 Task: Change object animations to disappear.
Action: Mouse moved to (604, 340)
Screenshot: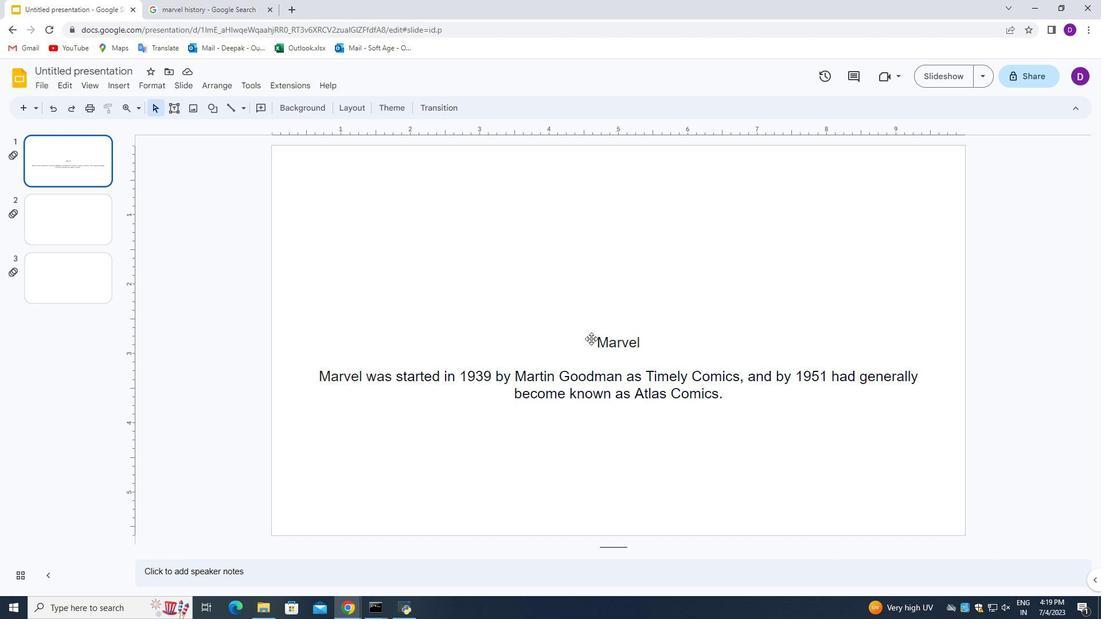 
Action: Mouse pressed left at (604, 340)
Screenshot: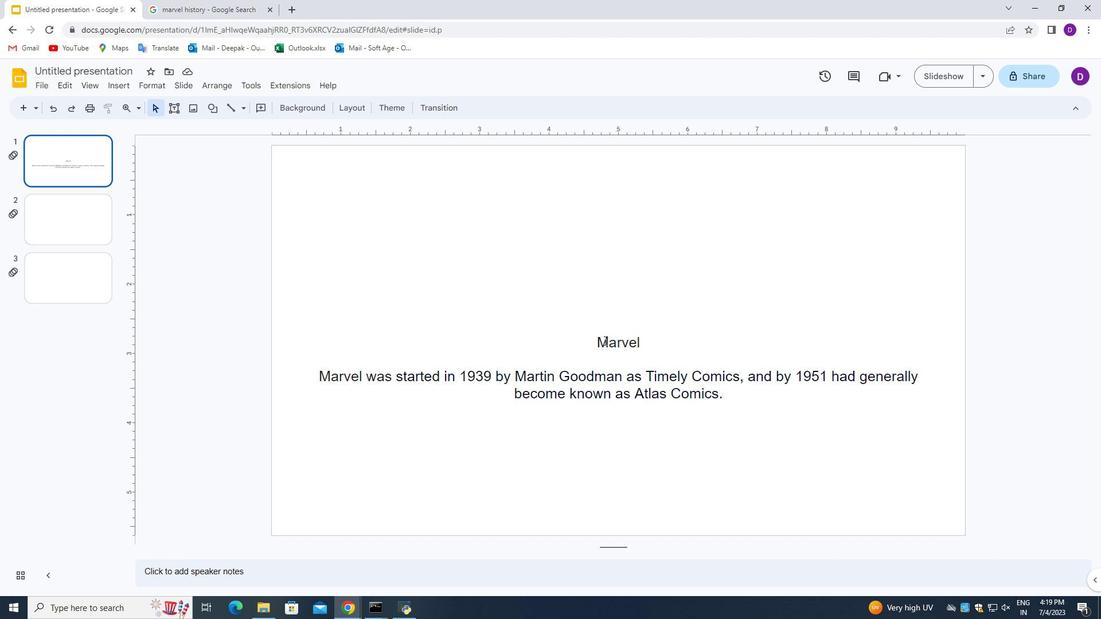 
Action: Mouse moved to (180, 86)
Screenshot: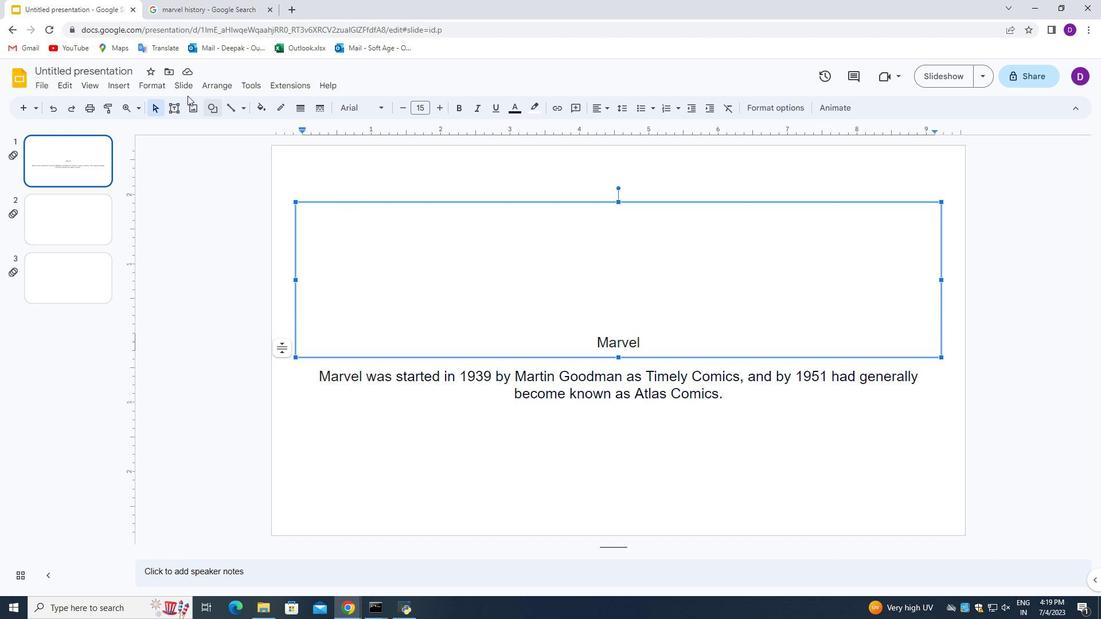 
Action: Mouse pressed left at (180, 86)
Screenshot: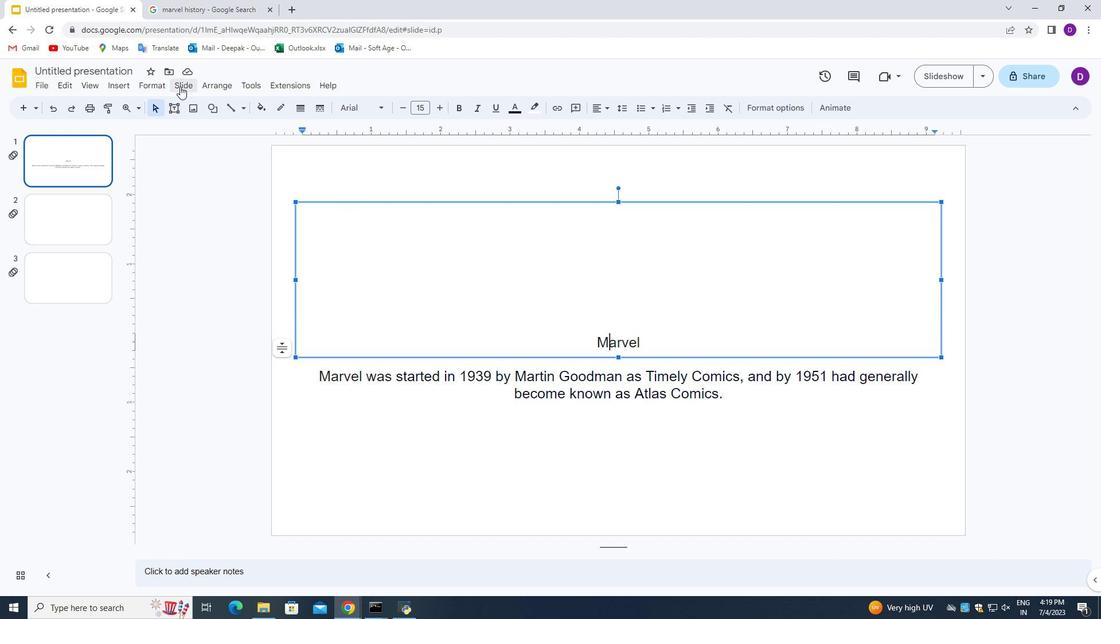 
Action: Mouse moved to (251, 242)
Screenshot: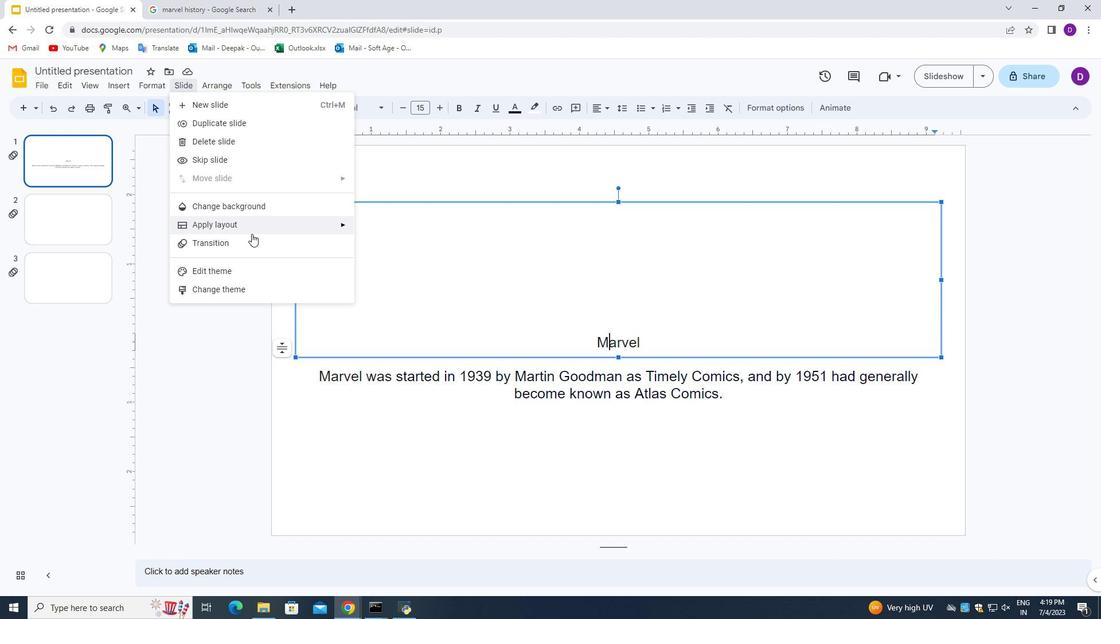 
Action: Mouse pressed left at (251, 242)
Screenshot: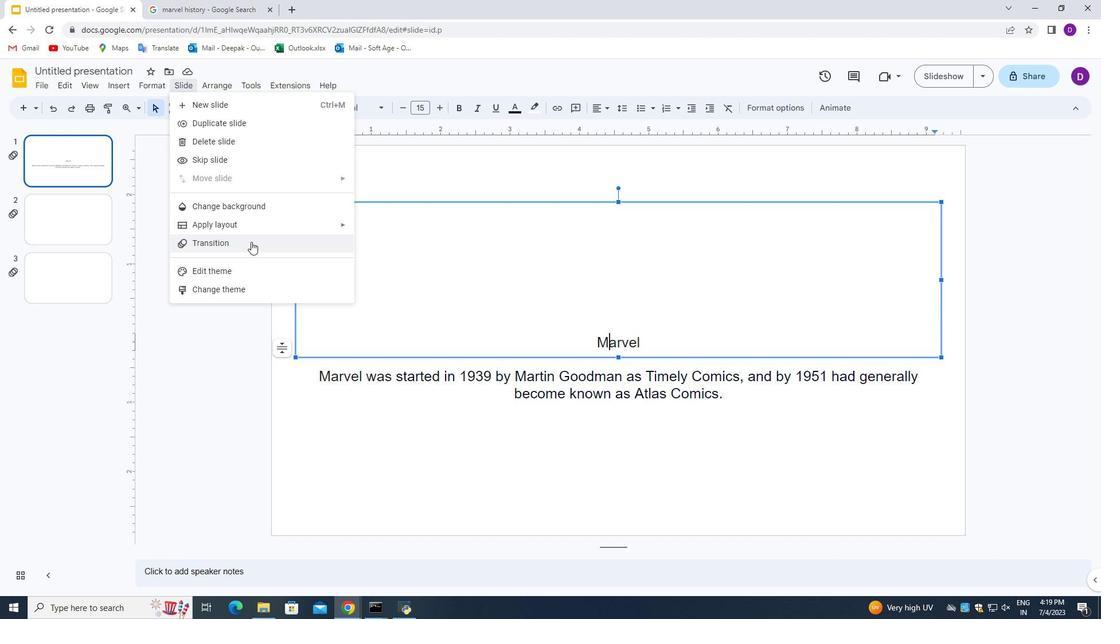
Action: Mouse moved to (971, 352)
Screenshot: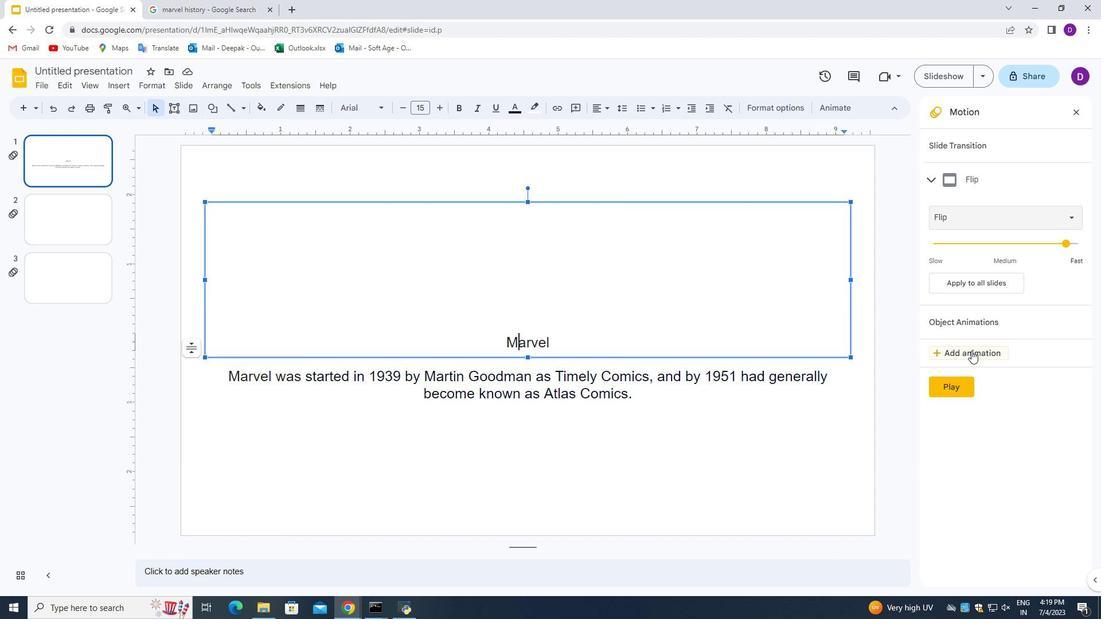 
Action: Mouse pressed left at (971, 352)
Screenshot: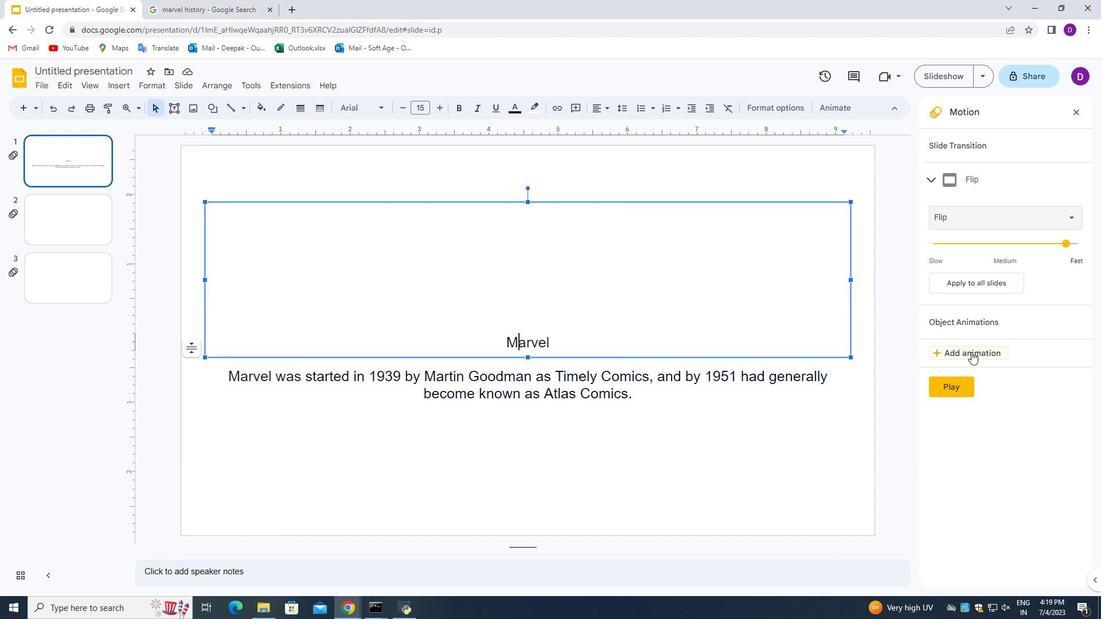 
Action: Mouse moved to (1042, 393)
Screenshot: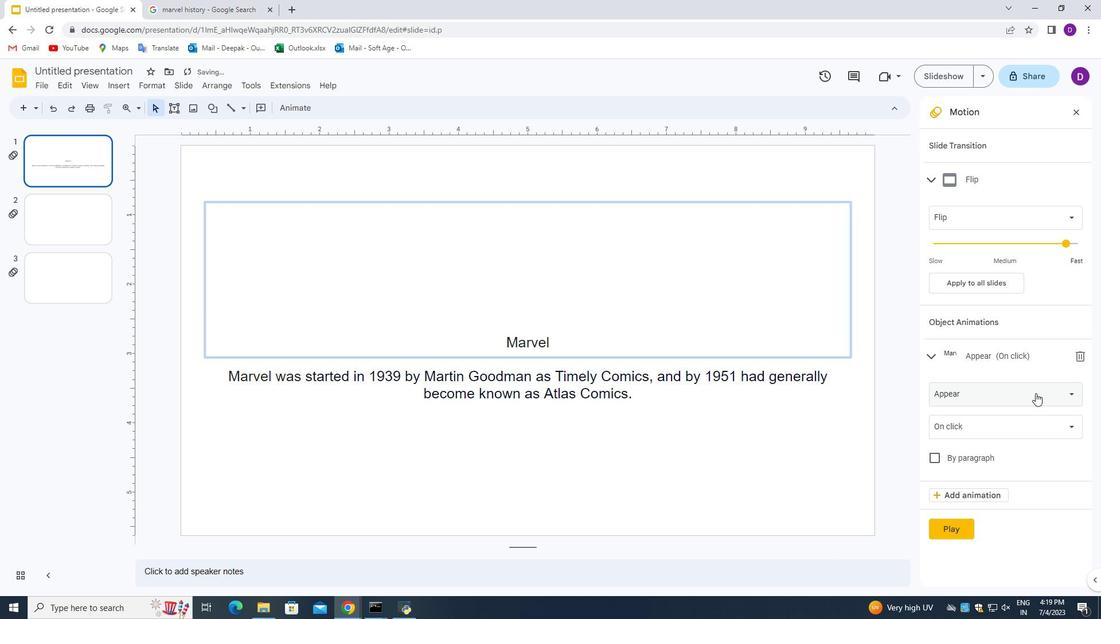 
Action: Mouse pressed left at (1042, 393)
Screenshot: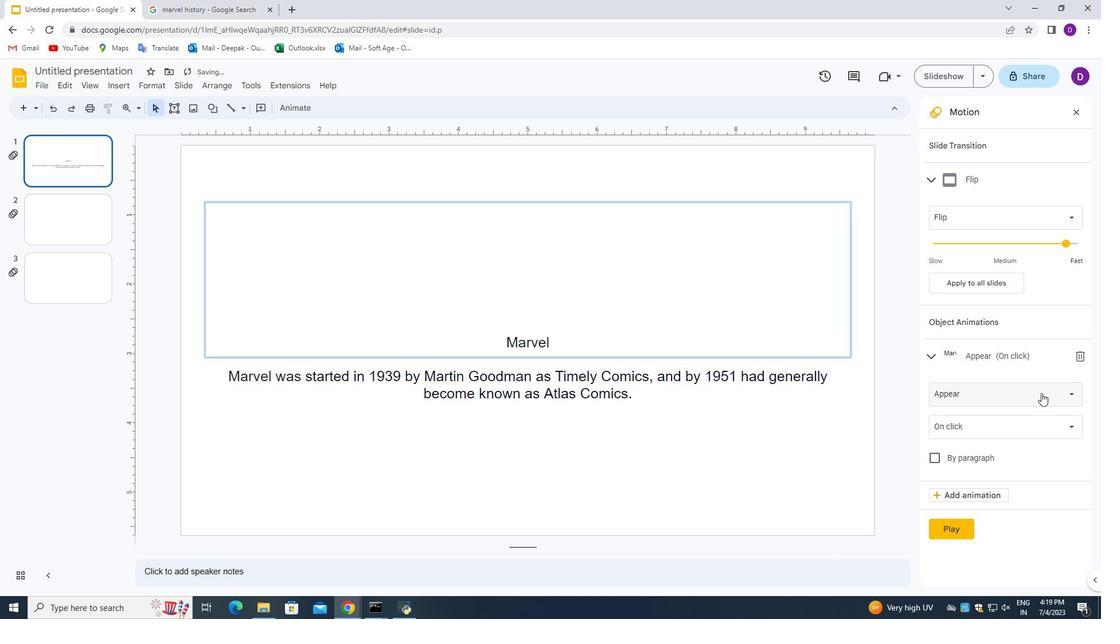
Action: Mouse moved to (956, 113)
Screenshot: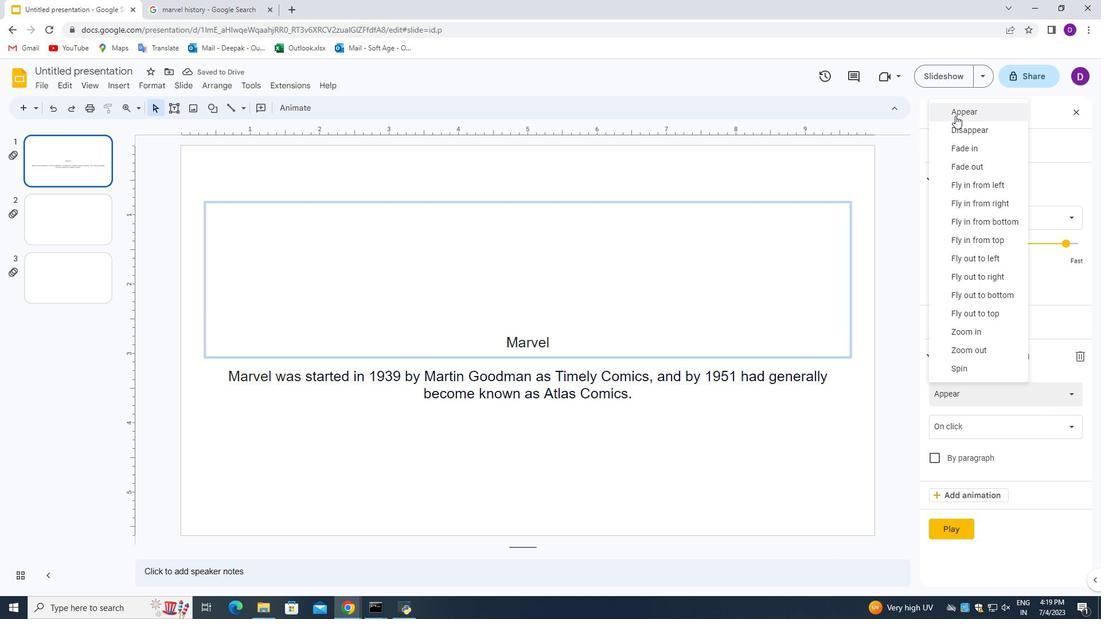
Action: Mouse pressed left at (956, 113)
Screenshot: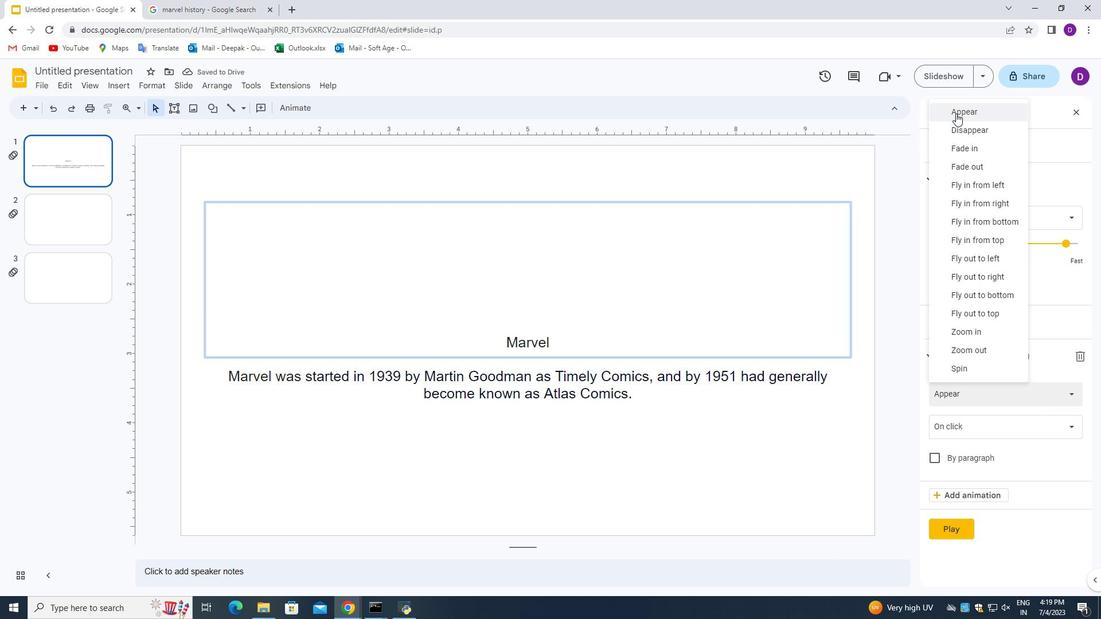 
Action: Mouse moved to (863, 439)
Screenshot: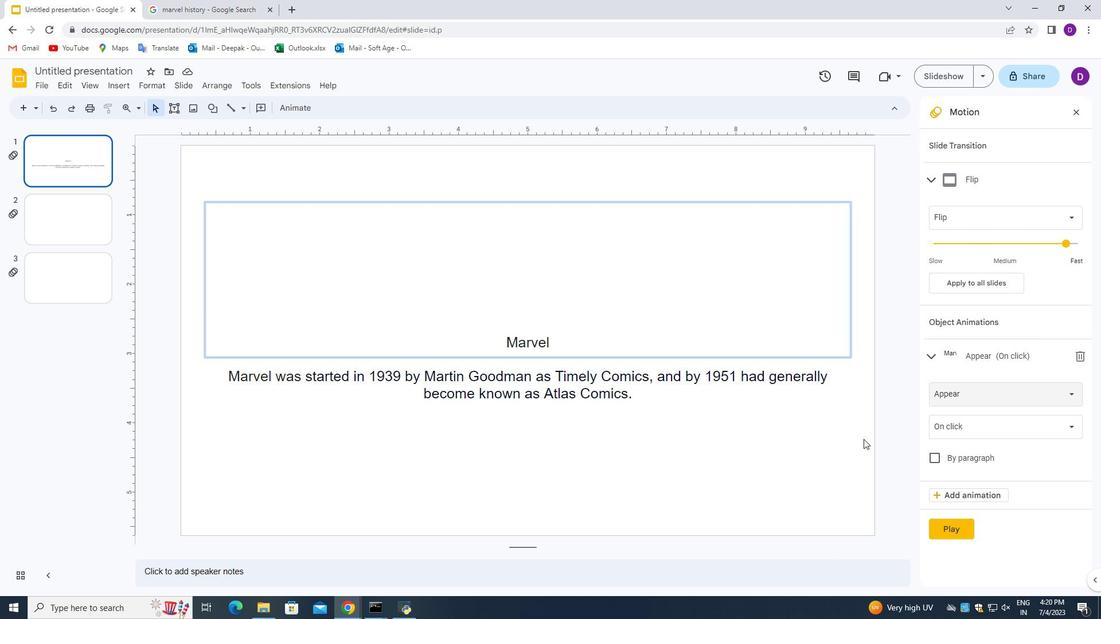 
